 Task: Select the Australia/Eucia as time zone for the schedule.
Action: Mouse moved to (308, 513)
Screenshot: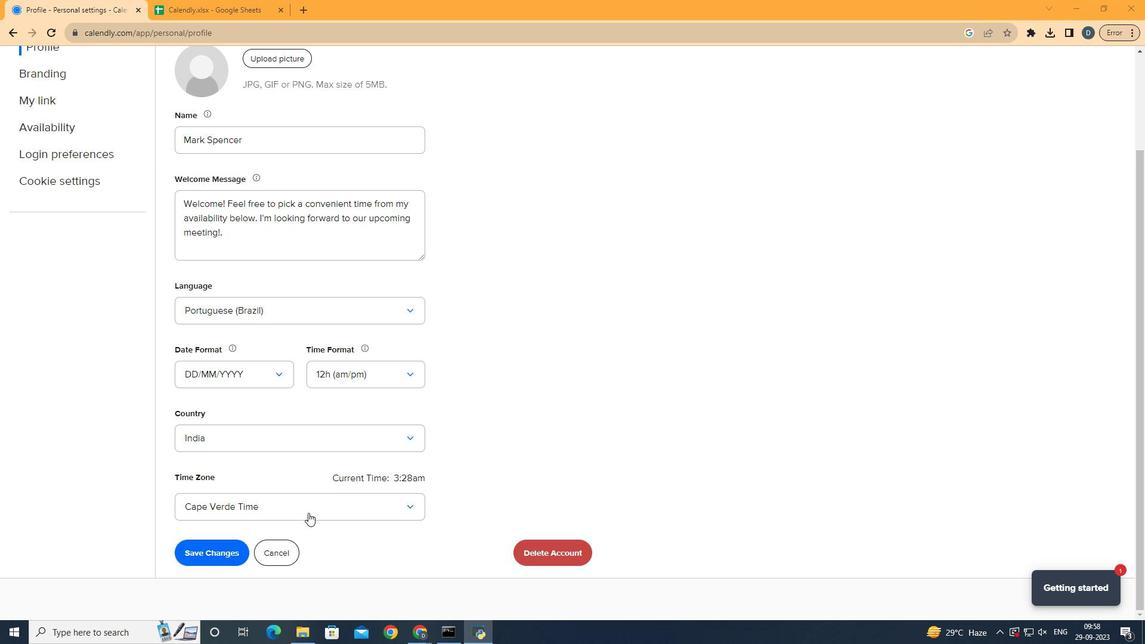 
Action: Mouse pressed left at (308, 513)
Screenshot: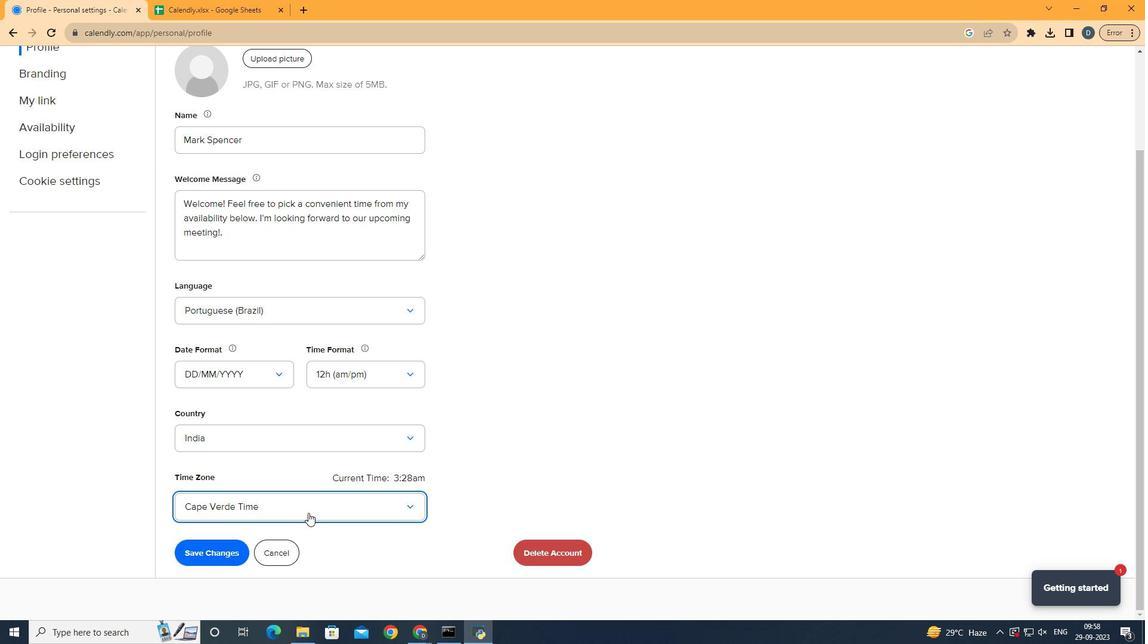 
Action: Mouse scrolled (308, 512) with delta (0, 0)
Screenshot: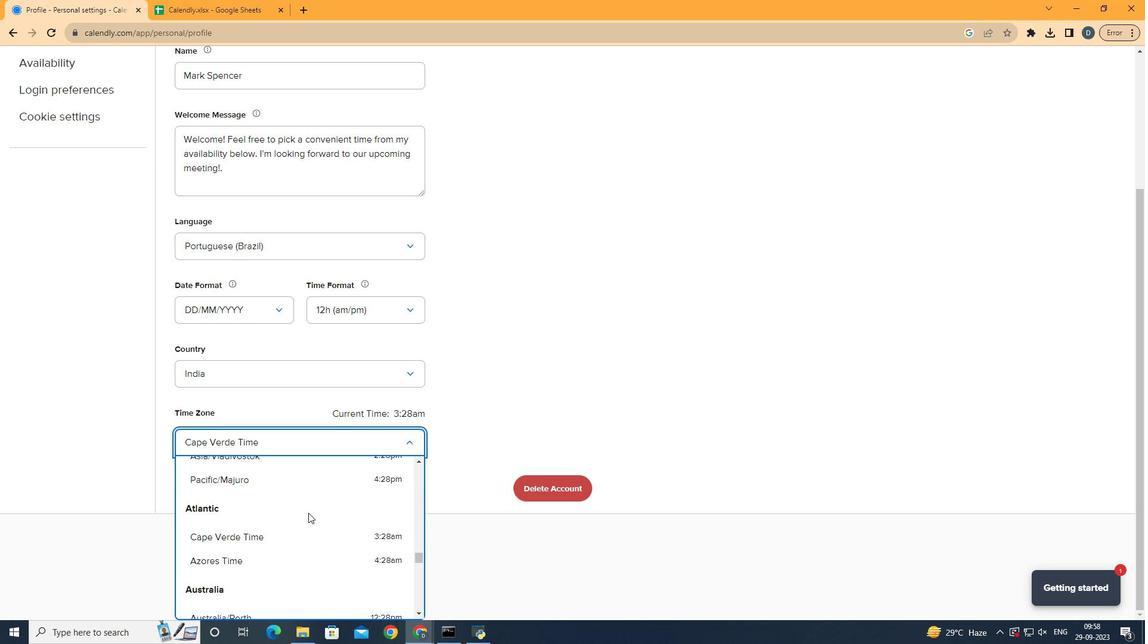 
Action: Mouse scrolled (308, 512) with delta (0, 0)
Screenshot: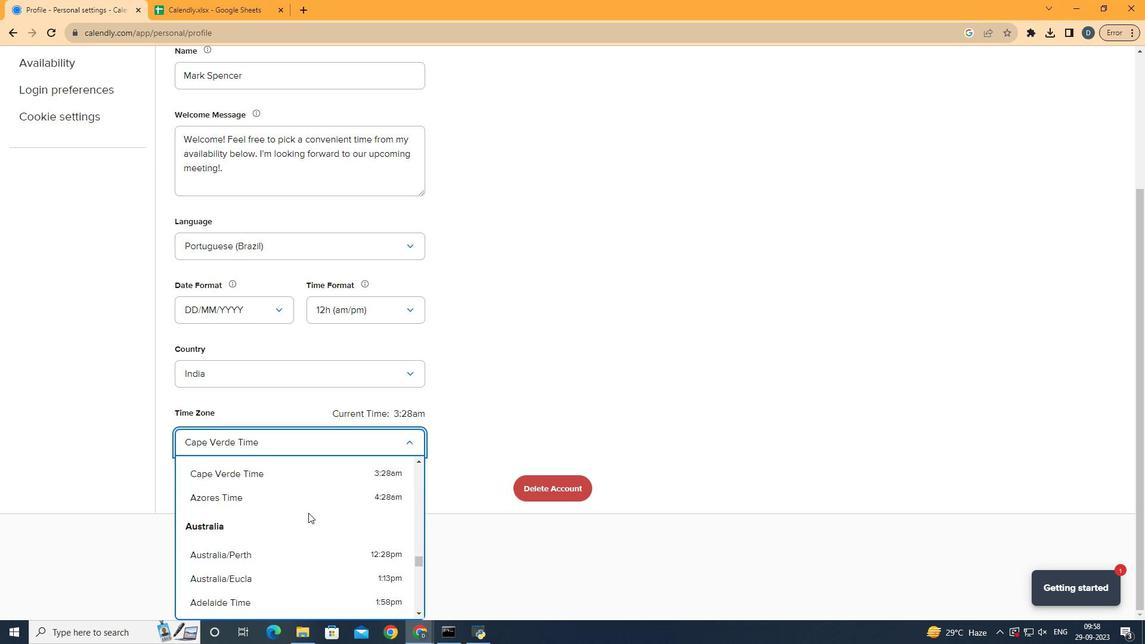 
Action: Mouse moved to (288, 524)
Screenshot: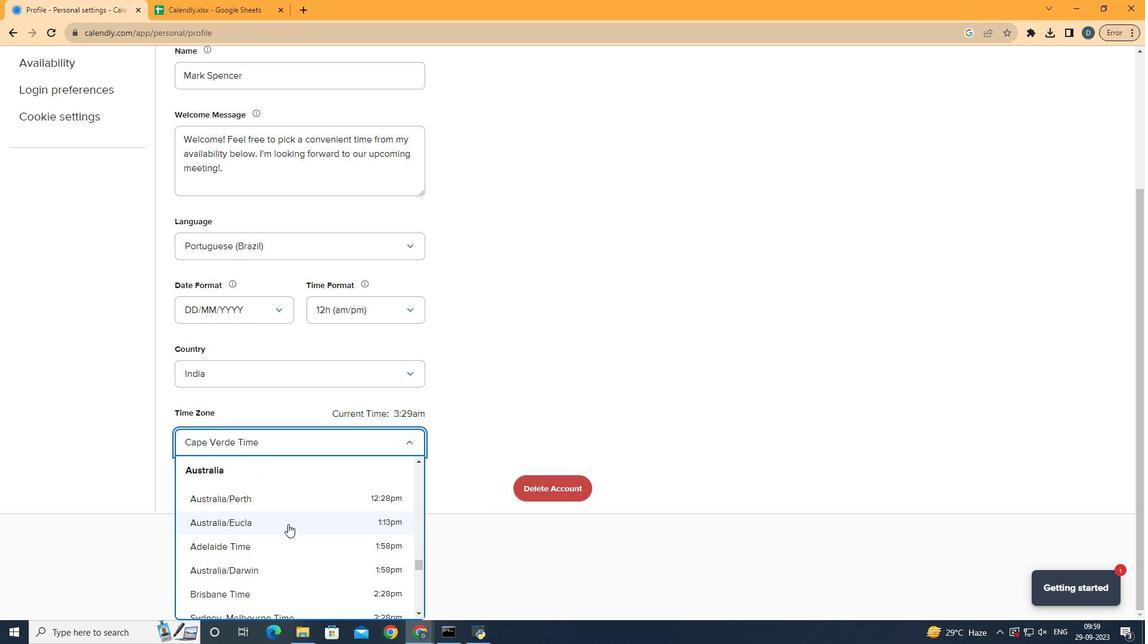 
Action: Mouse pressed left at (288, 524)
Screenshot: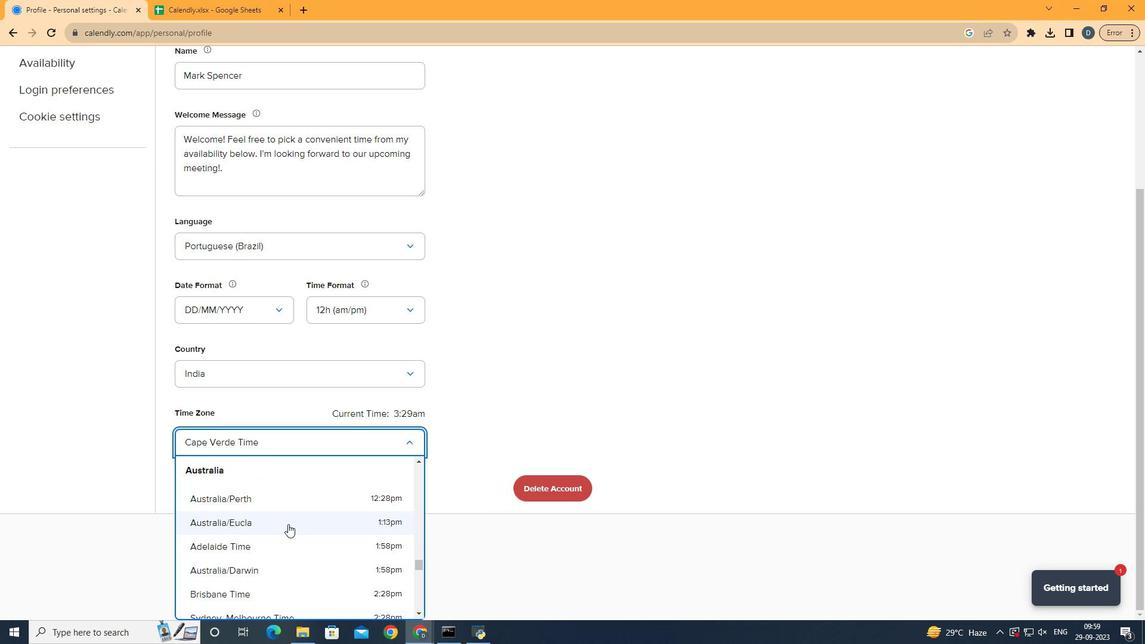 
Action: Mouse moved to (527, 383)
Screenshot: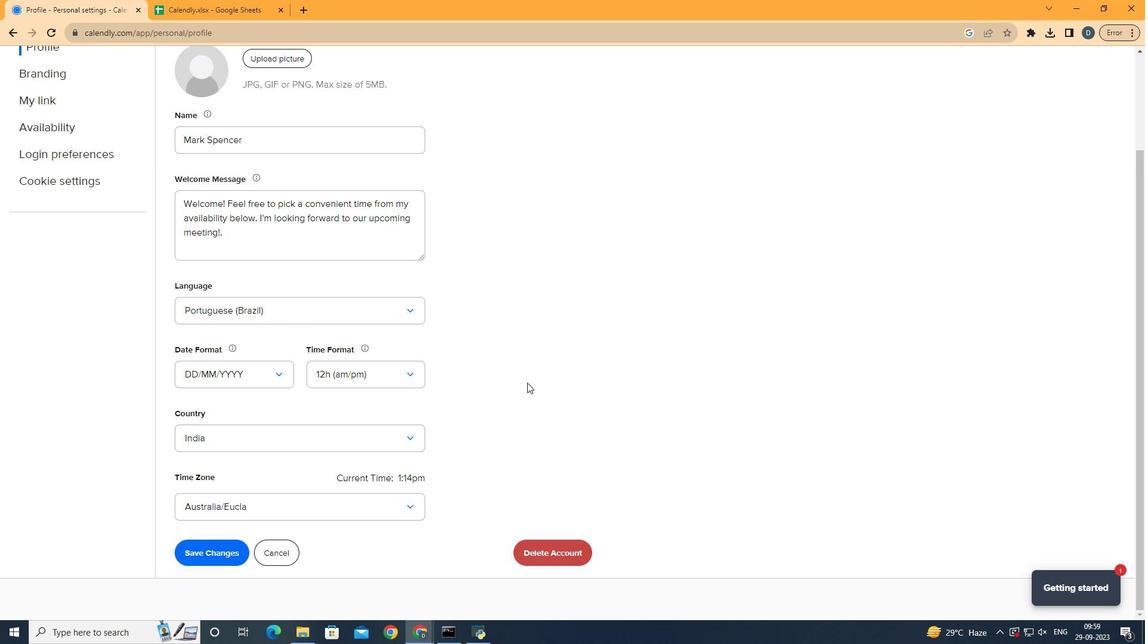 
